 Task: Add Bitchin' Sauce Chipotle to the cart.
Action: Mouse moved to (1061, 343)
Screenshot: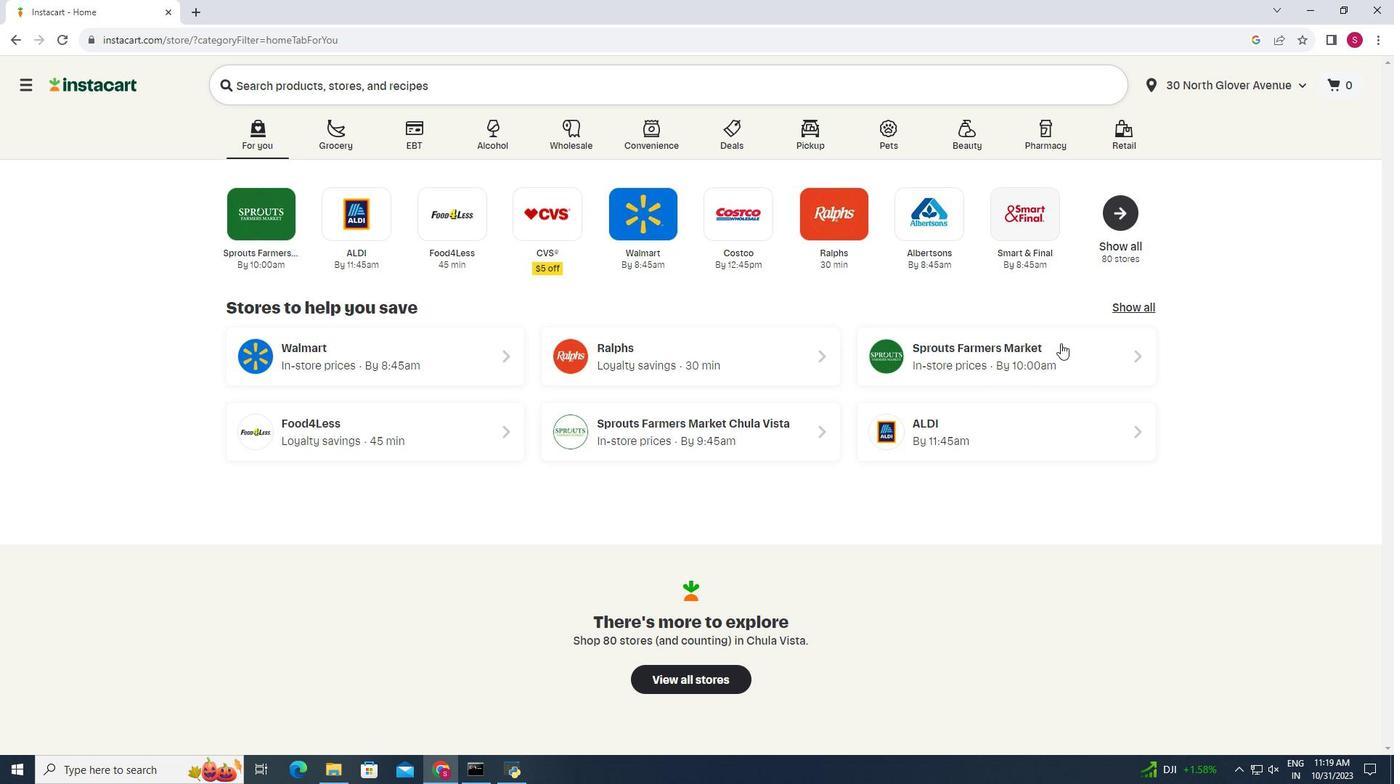 
Action: Mouse pressed left at (1061, 343)
Screenshot: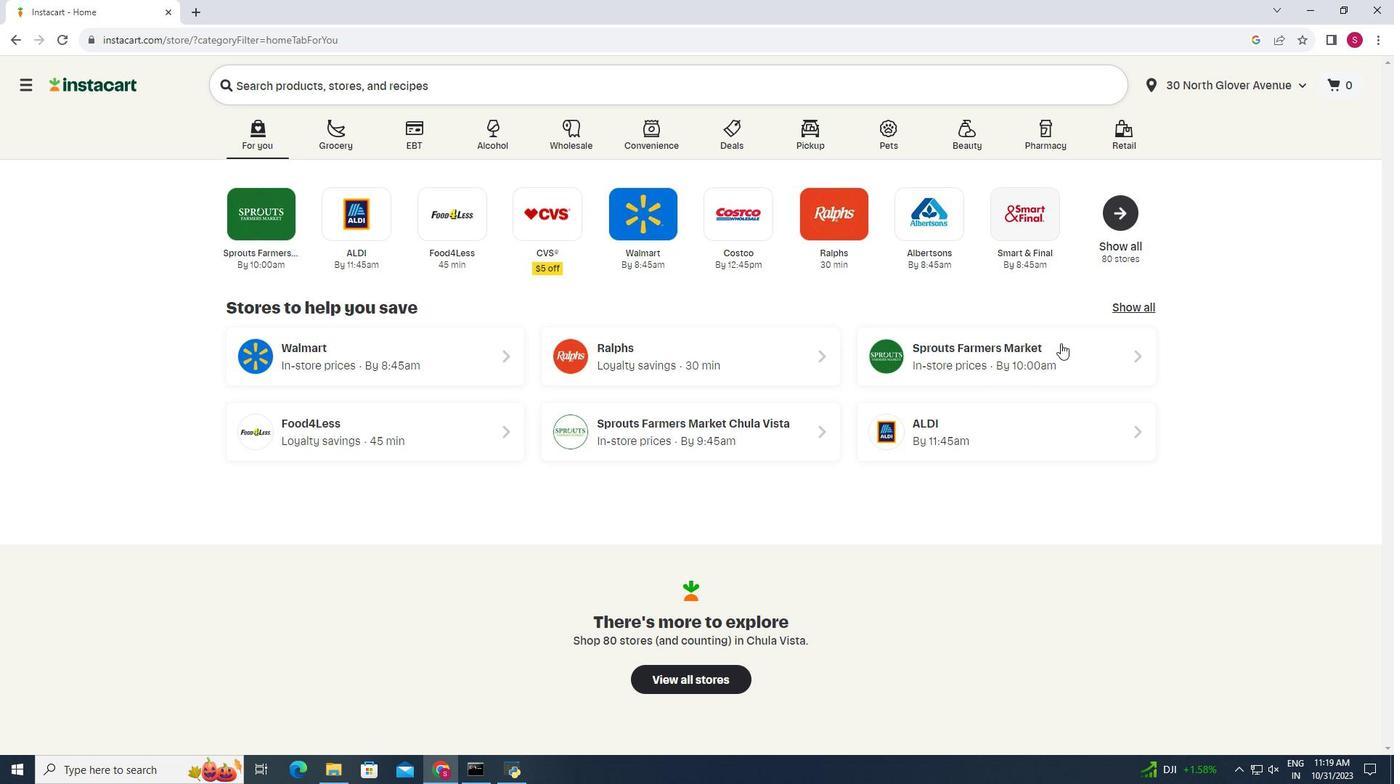 
Action: Mouse moved to (71, 634)
Screenshot: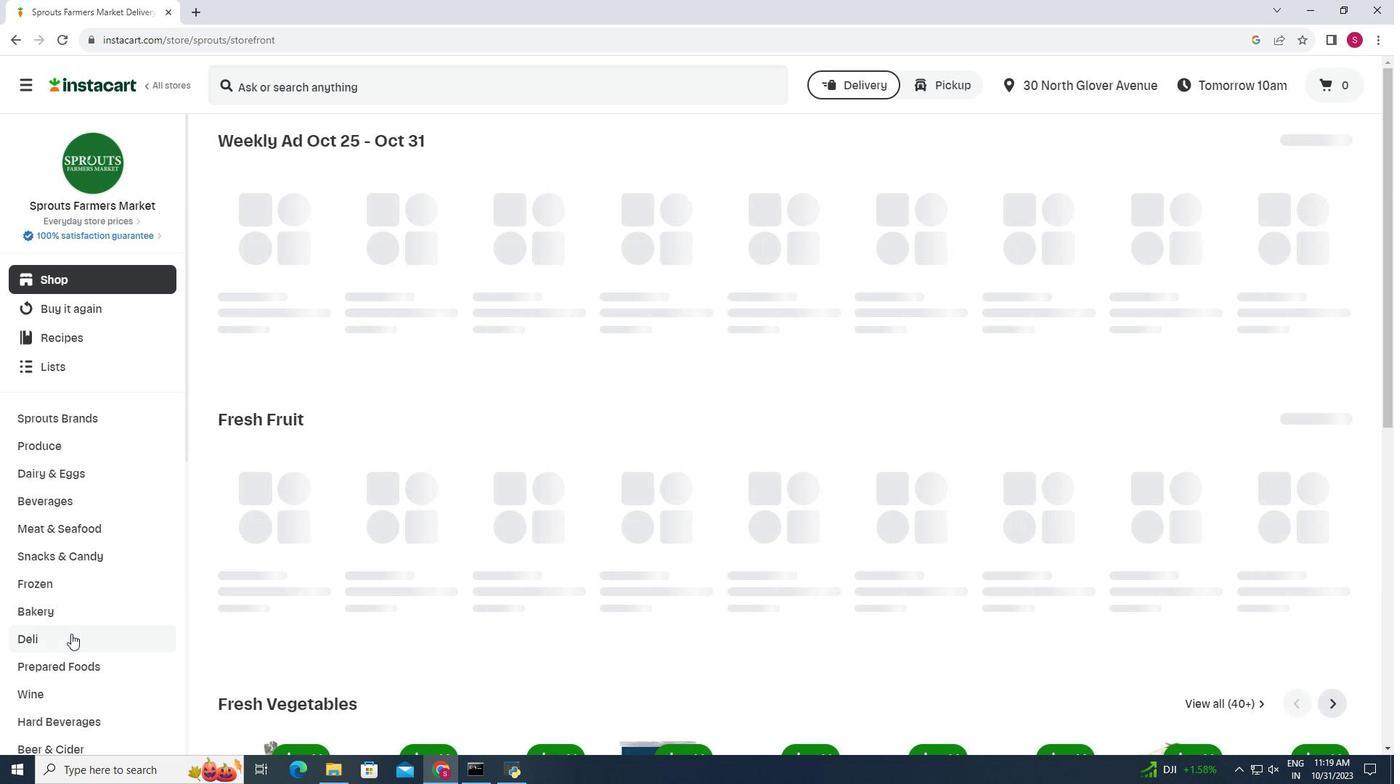 
Action: Mouse pressed left at (71, 634)
Screenshot: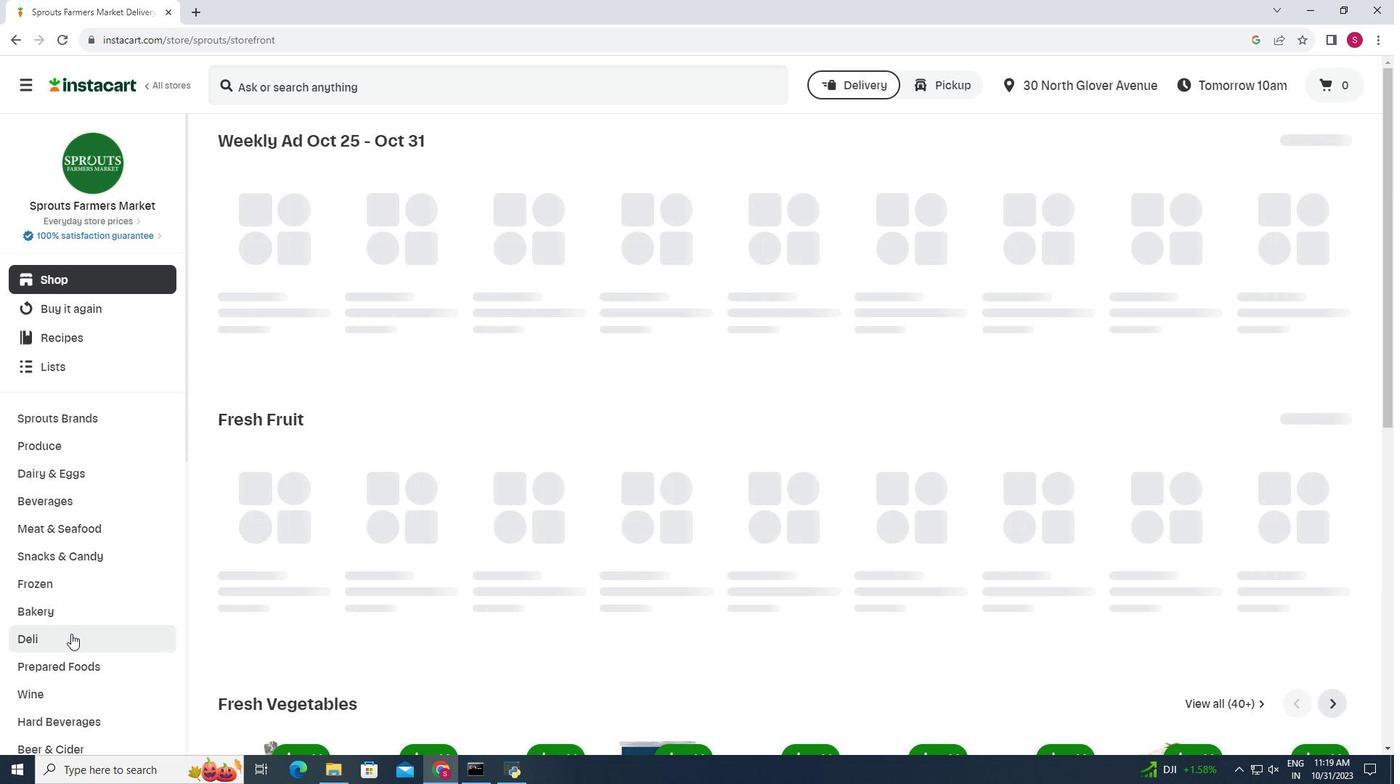 
Action: Mouse moved to (485, 185)
Screenshot: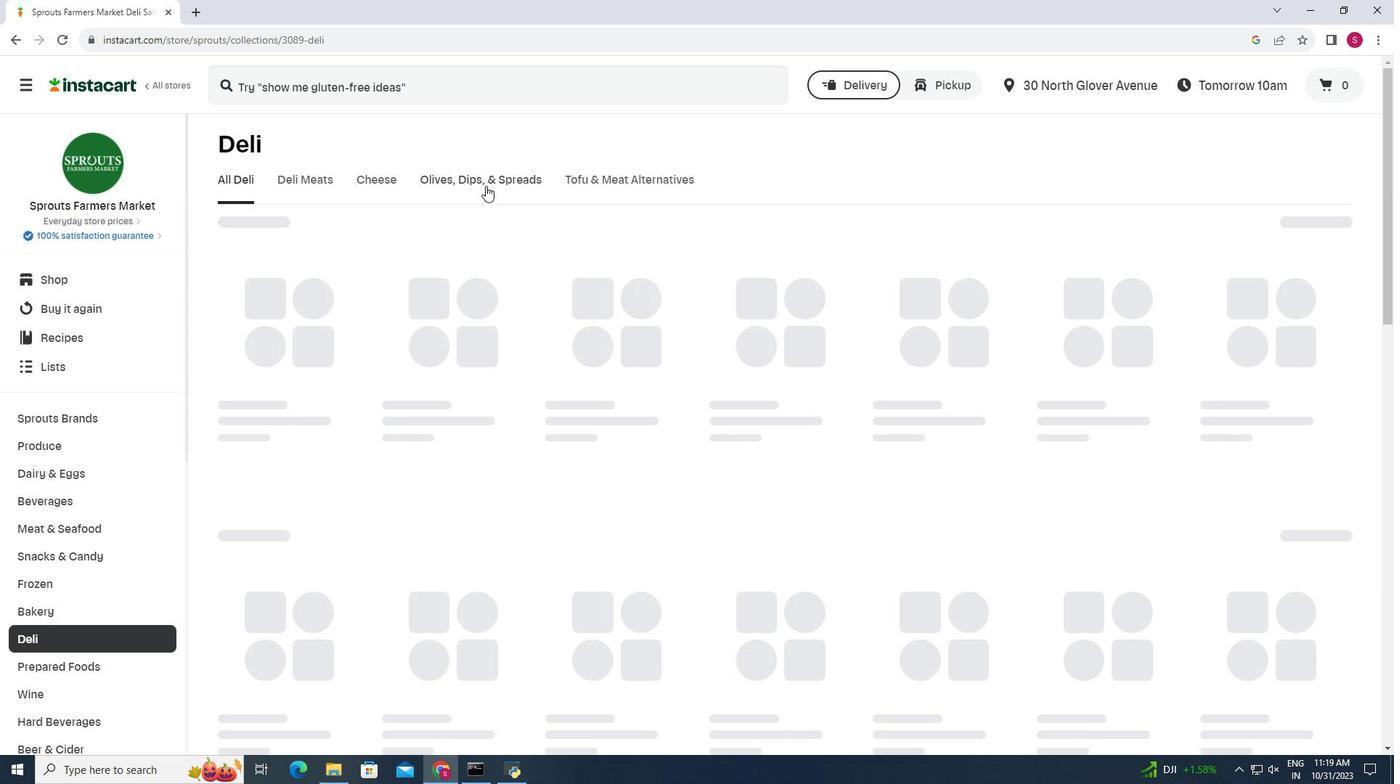 
Action: Mouse pressed left at (485, 185)
Screenshot: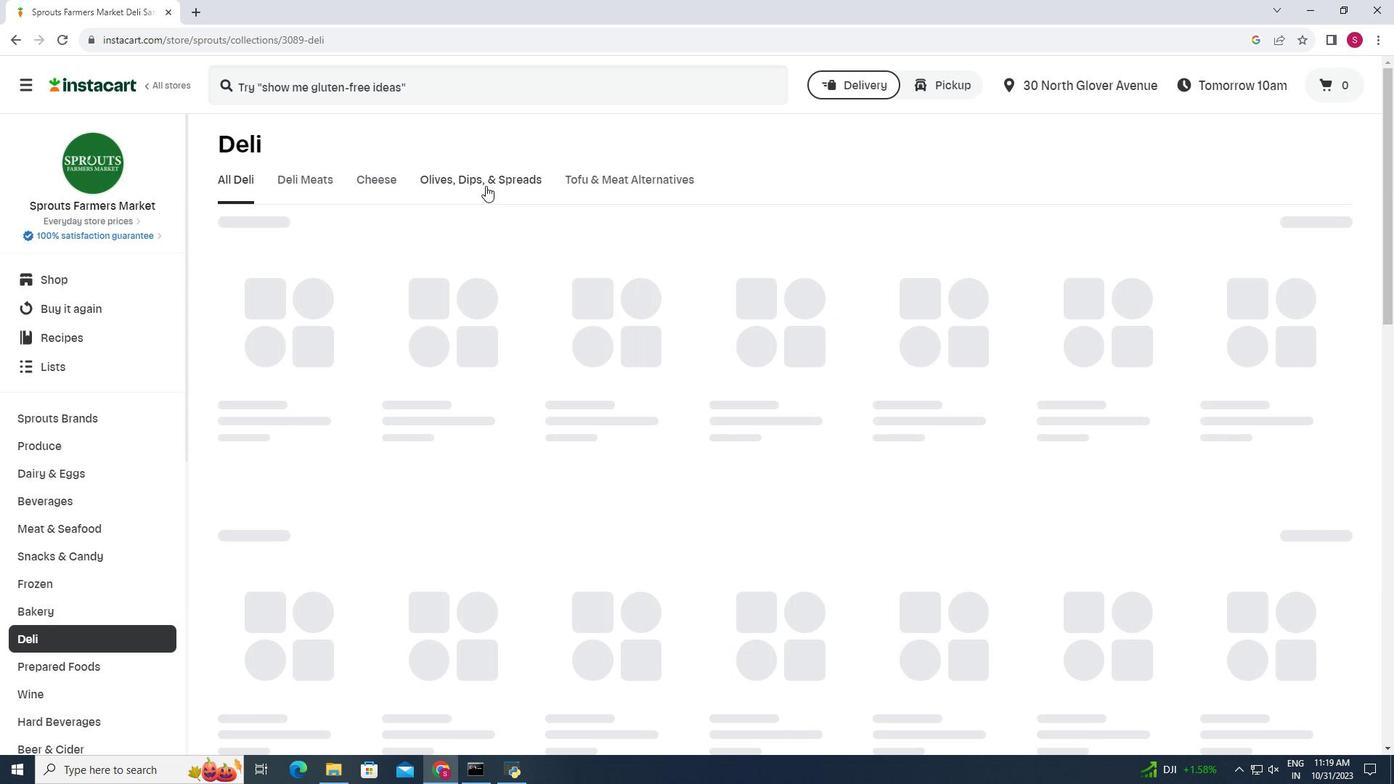 
Action: Mouse moved to (750, 237)
Screenshot: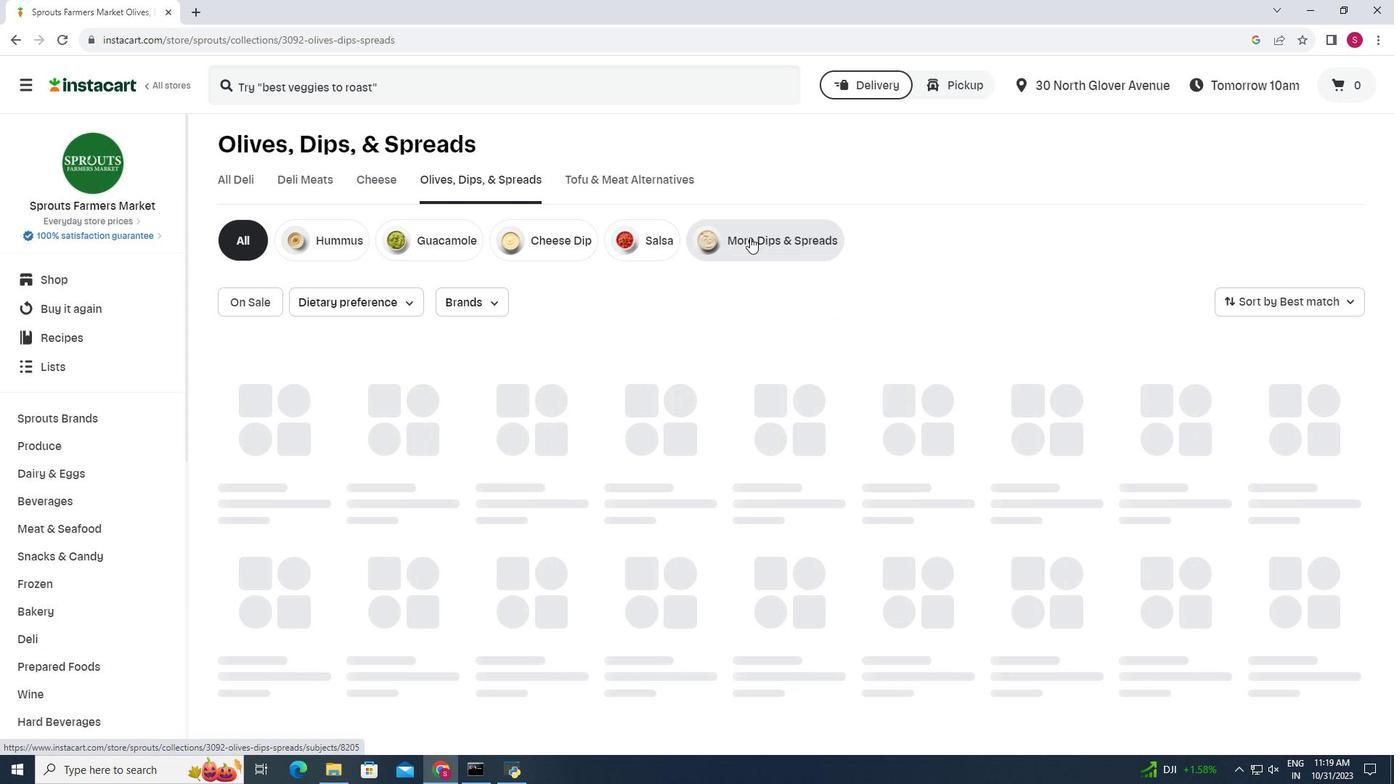 
Action: Mouse pressed left at (750, 237)
Screenshot: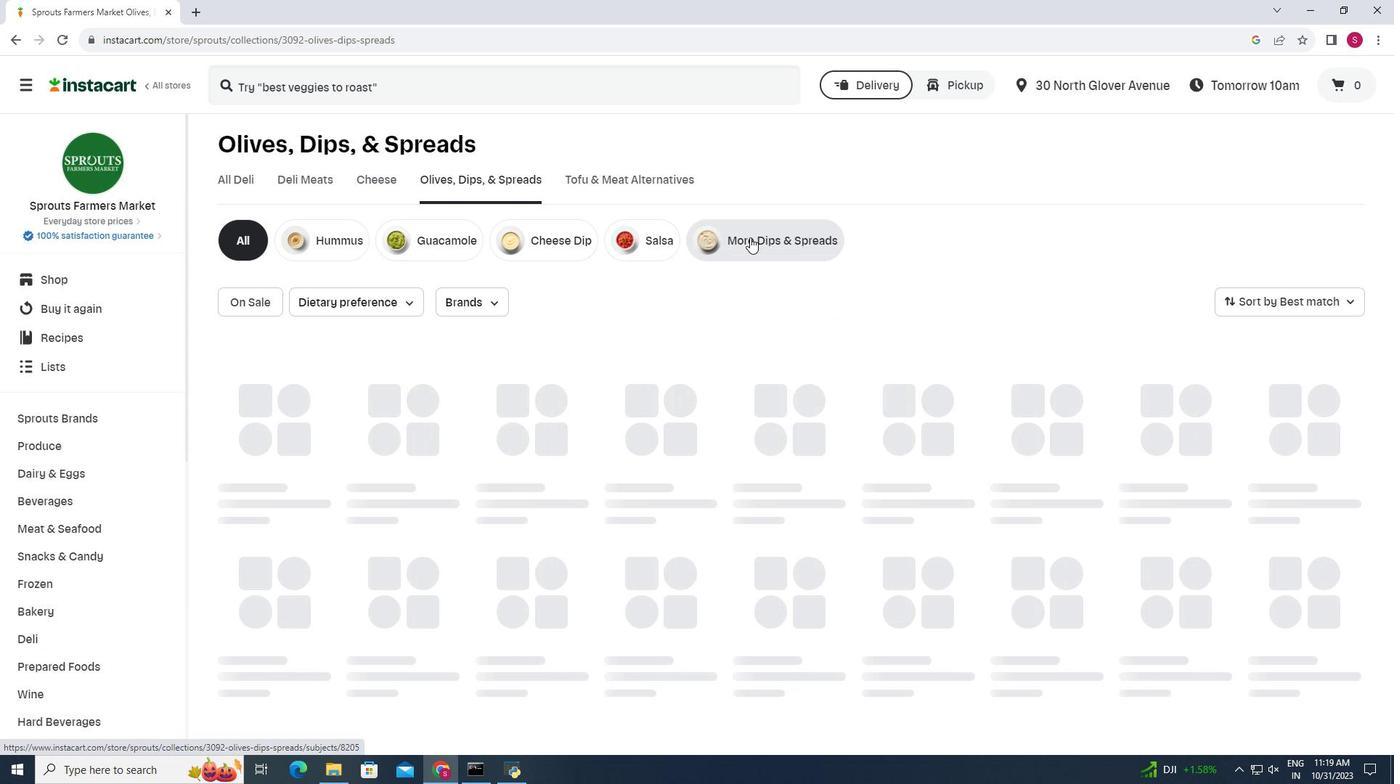 
Action: Mouse moved to (683, 374)
Screenshot: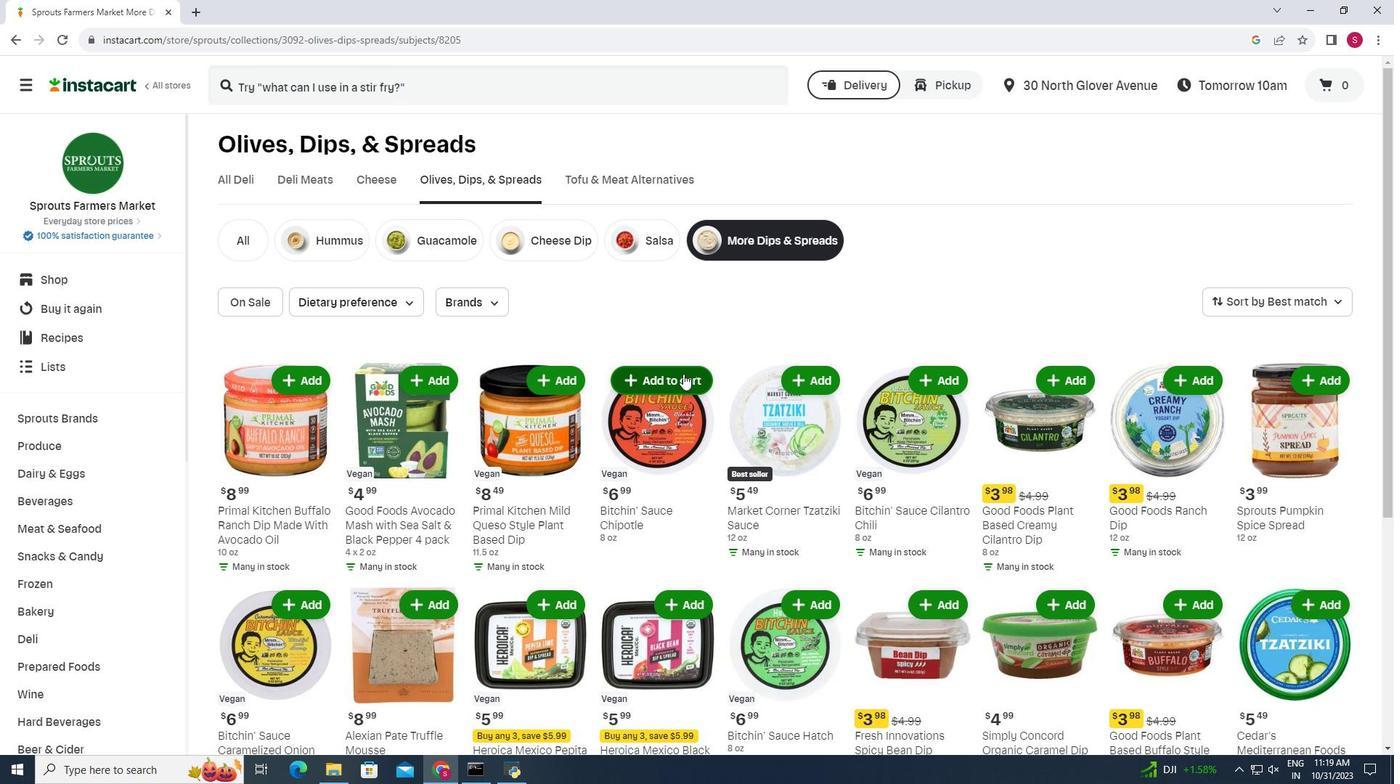 
Action: Mouse pressed left at (683, 374)
Screenshot: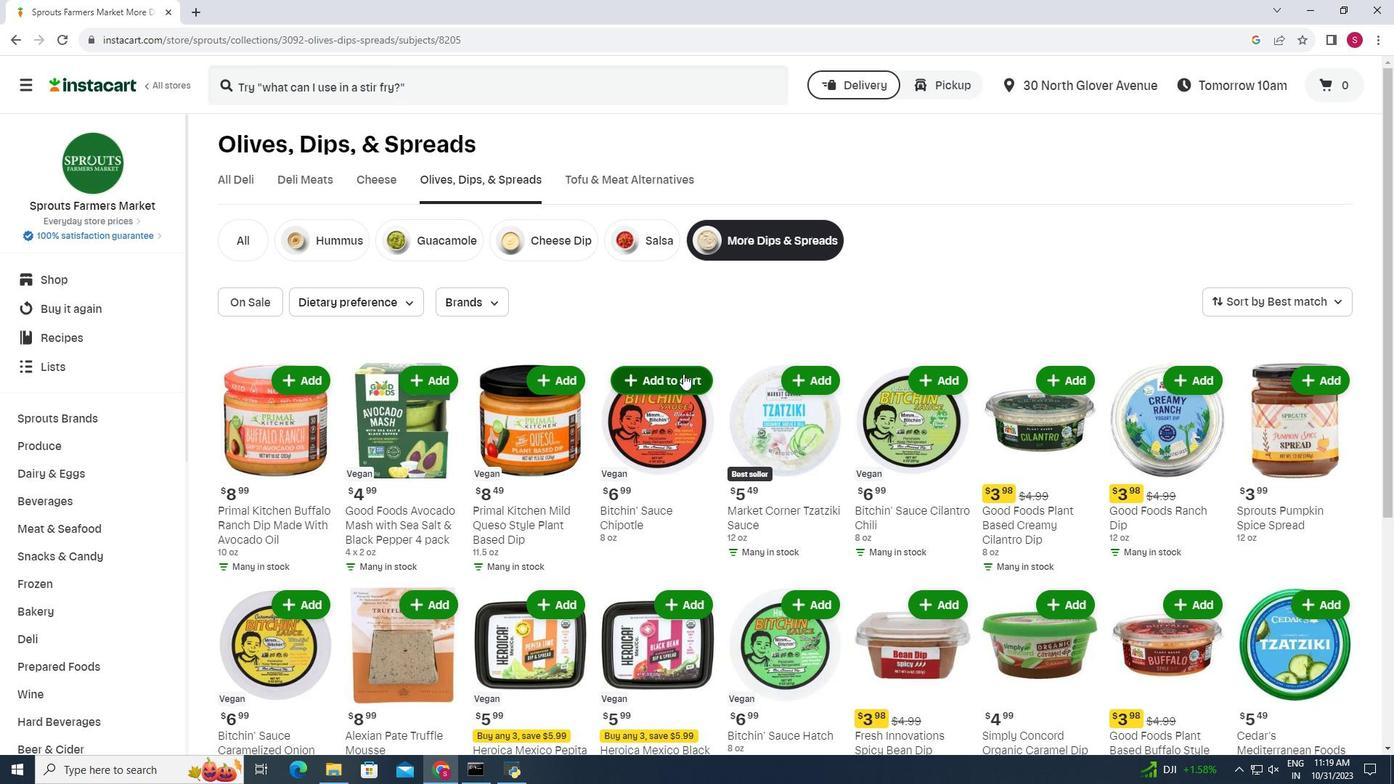 
Action: Mouse moved to (711, 326)
Screenshot: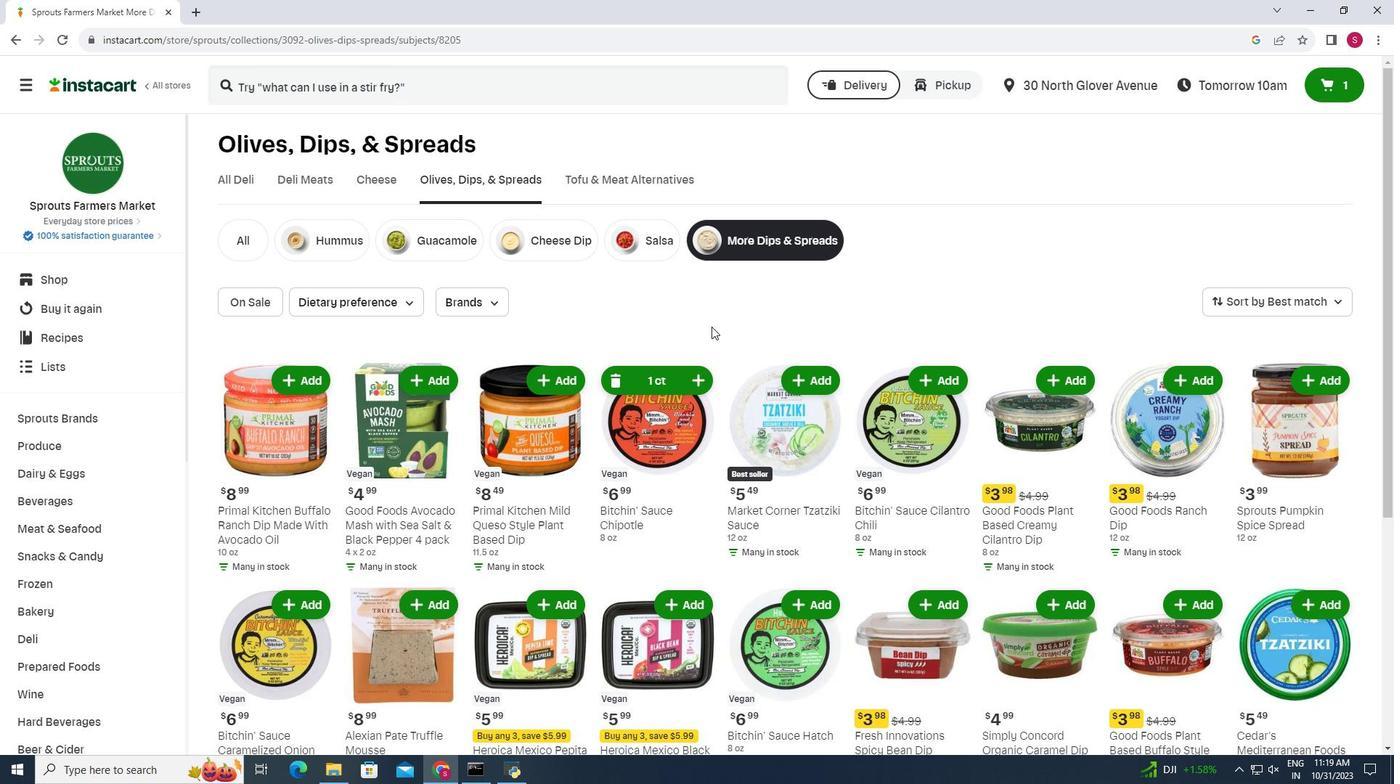 
